 Task: Sort the products by price (lowest first).
Action: Mouse moved to (24, 83)
Screenshot: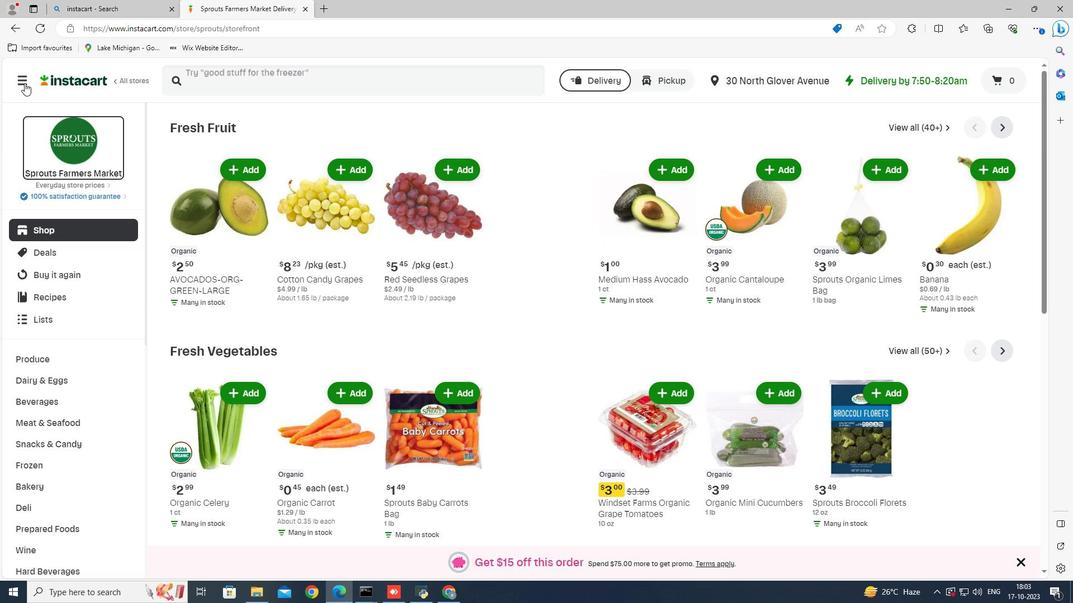
Action: Mouse pressed left at (24, 83)
Screenshot: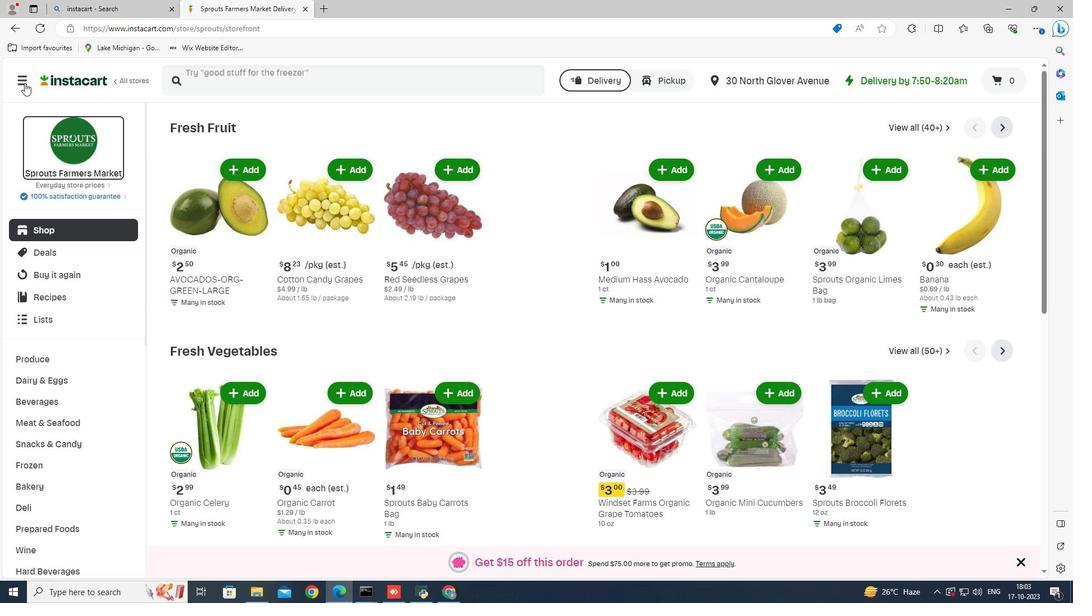 
Action: Mouse moved to (49, 310)
Screenshot: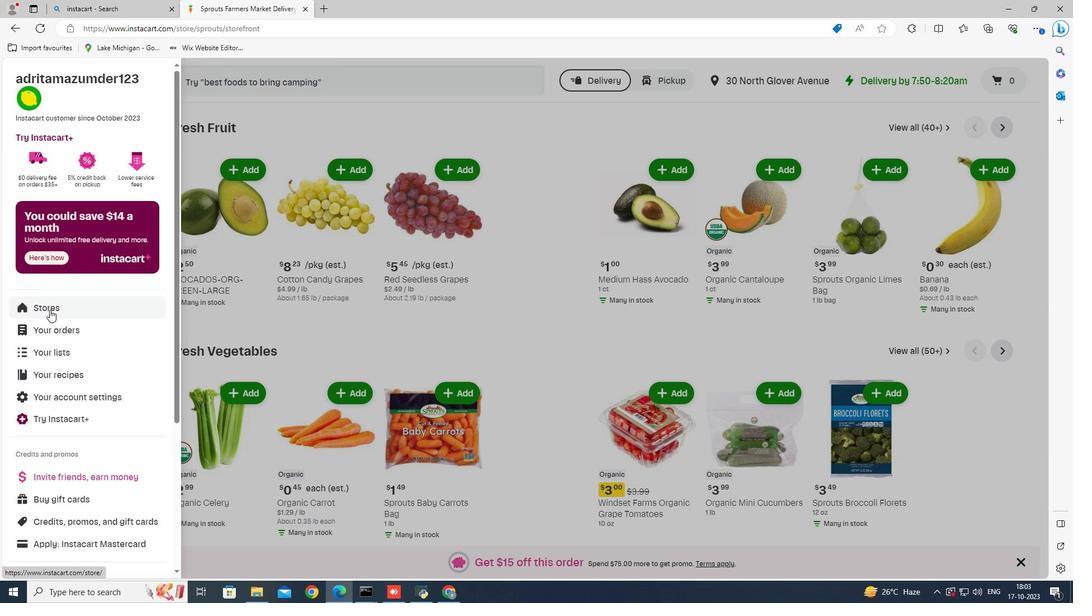 
Action: Mouse pressed left at (49, 310)
Screenshot: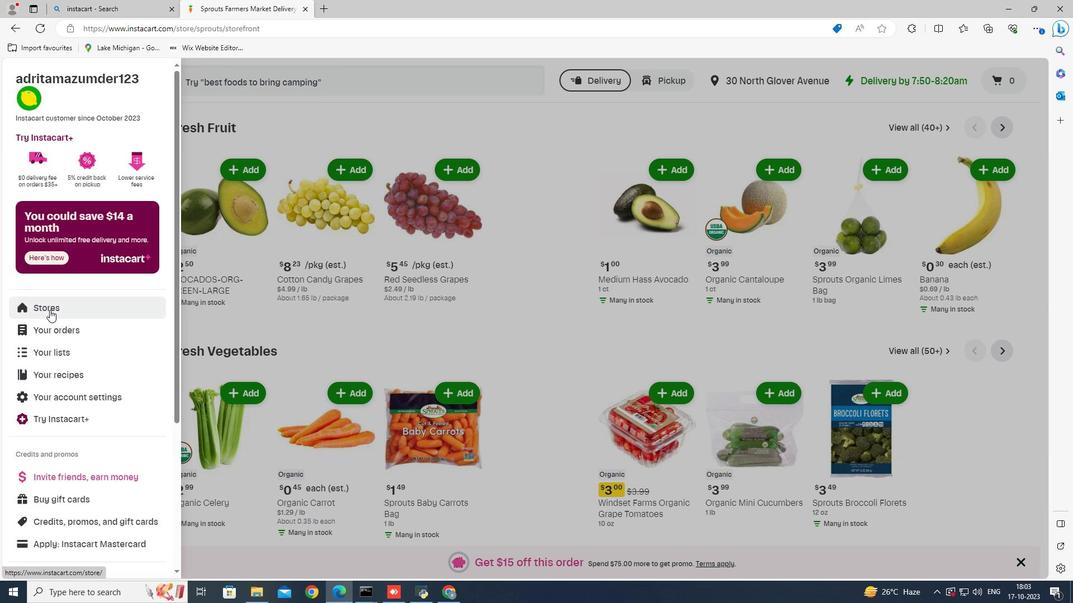 
Action: Mouse moved to (258, 121)
Screenshot: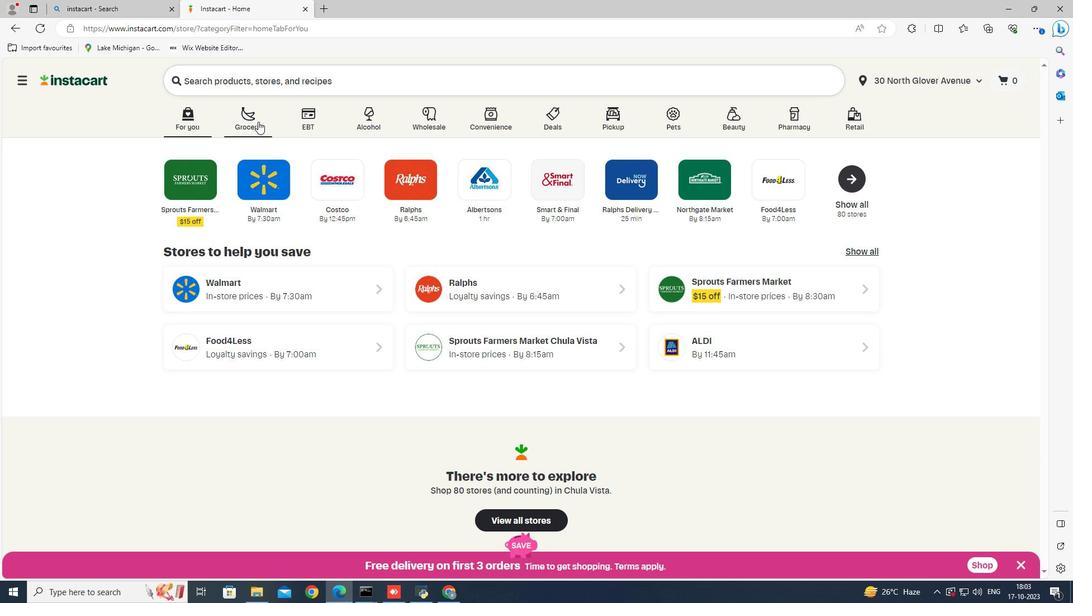 
Action: Mouse pressed left at (258, 121)
Screenshot: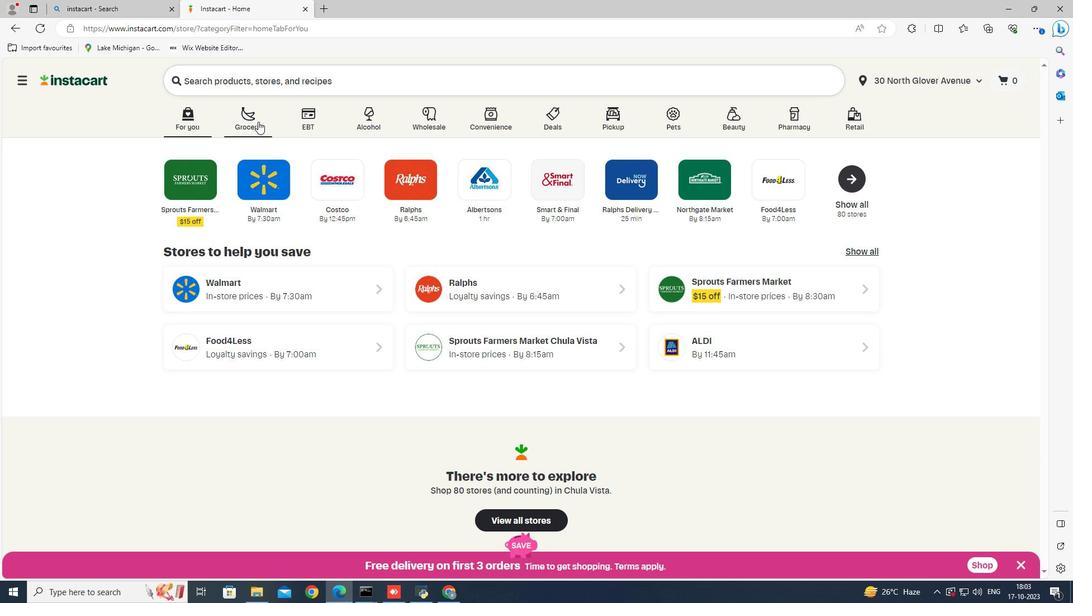 
Action: Mouse moved to (748, 242)
Screenshot: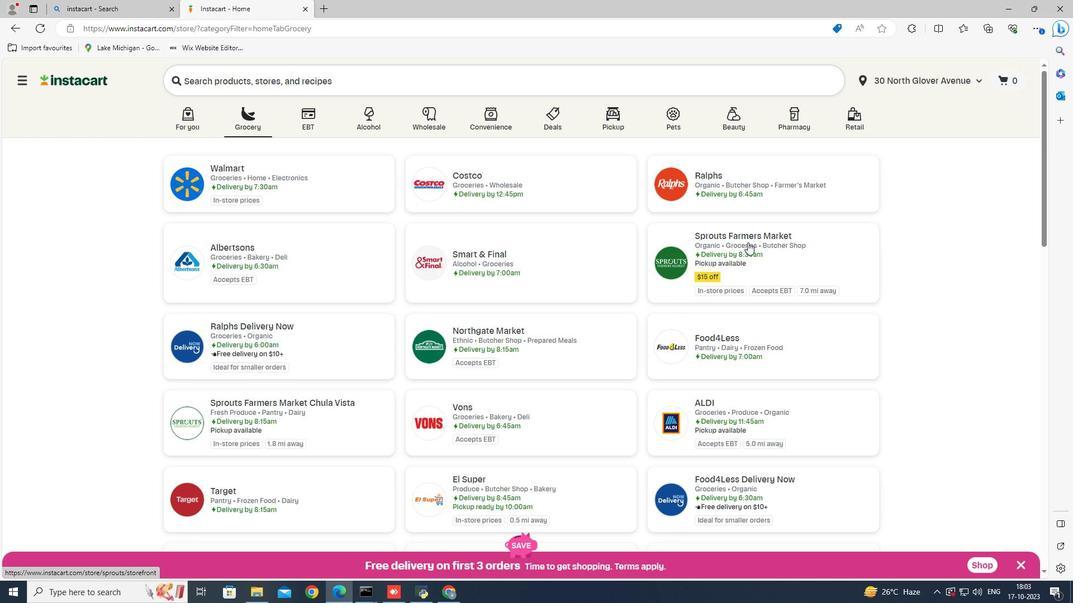 
Action: Mouse pressed left at (748, 242)
Screenshot: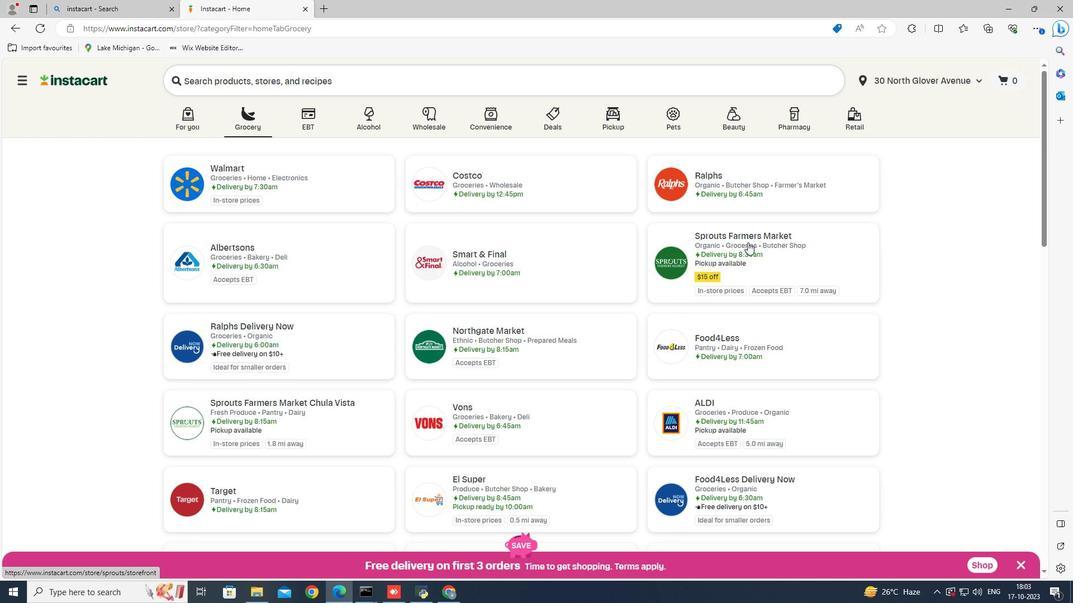 
Action: Mouse moved to (59, 421)
Screenshot: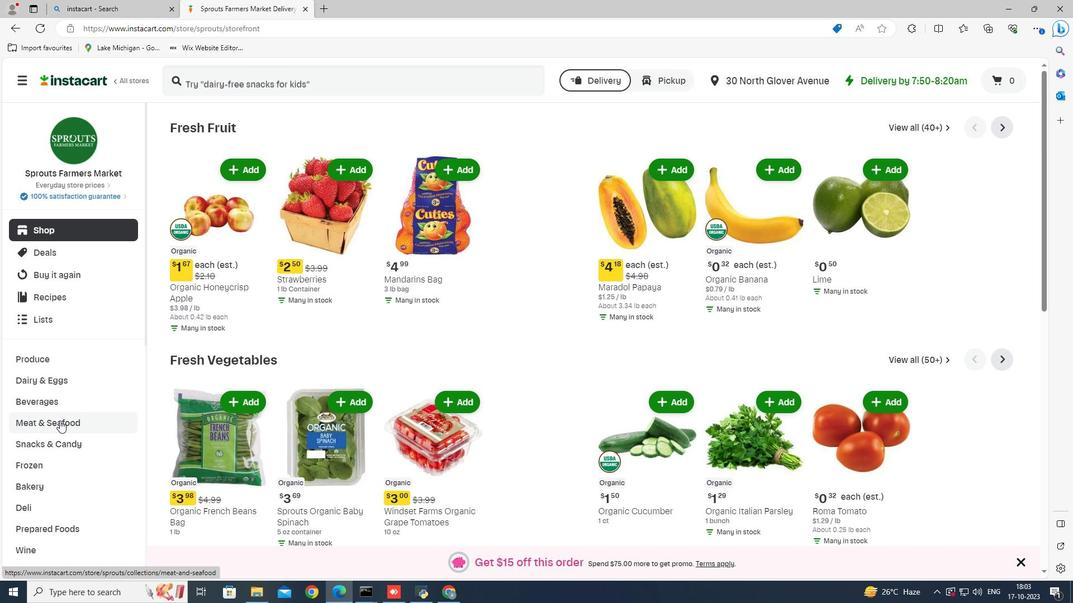 
Action: Mouse pressed left at (59, 421)
Screenshot: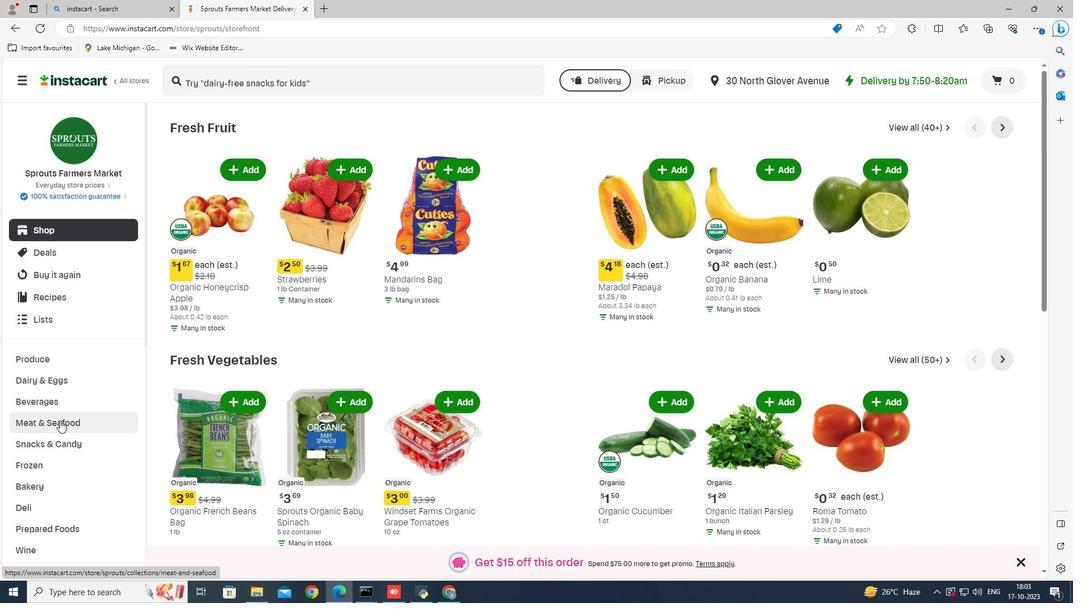
Action: Mouse moved to (336, 154)
Screenshot: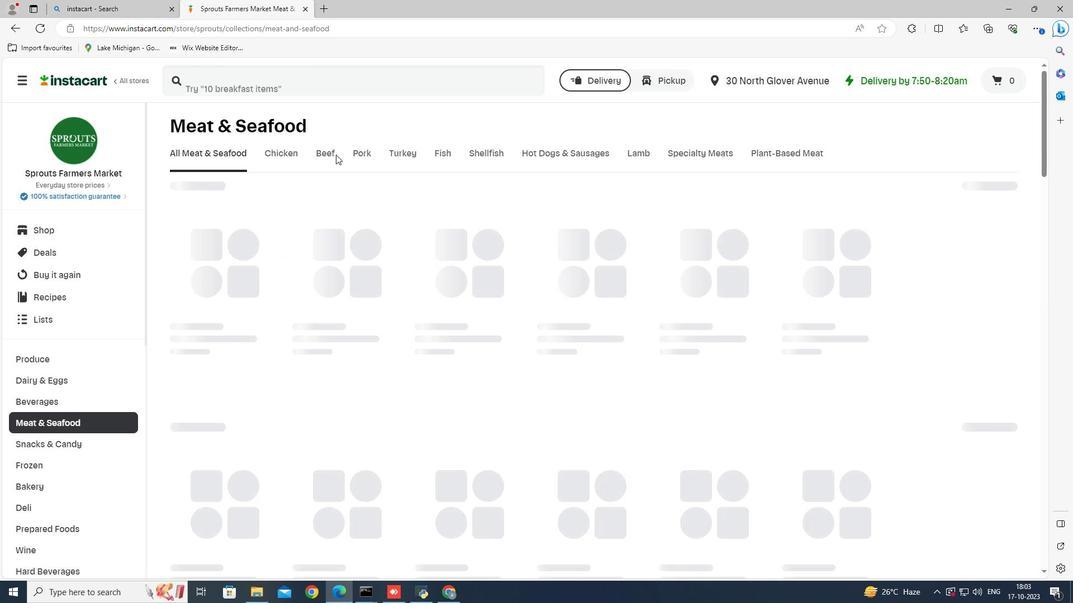 
Action: Mouse pressed left at (336, 154)
Screenshot: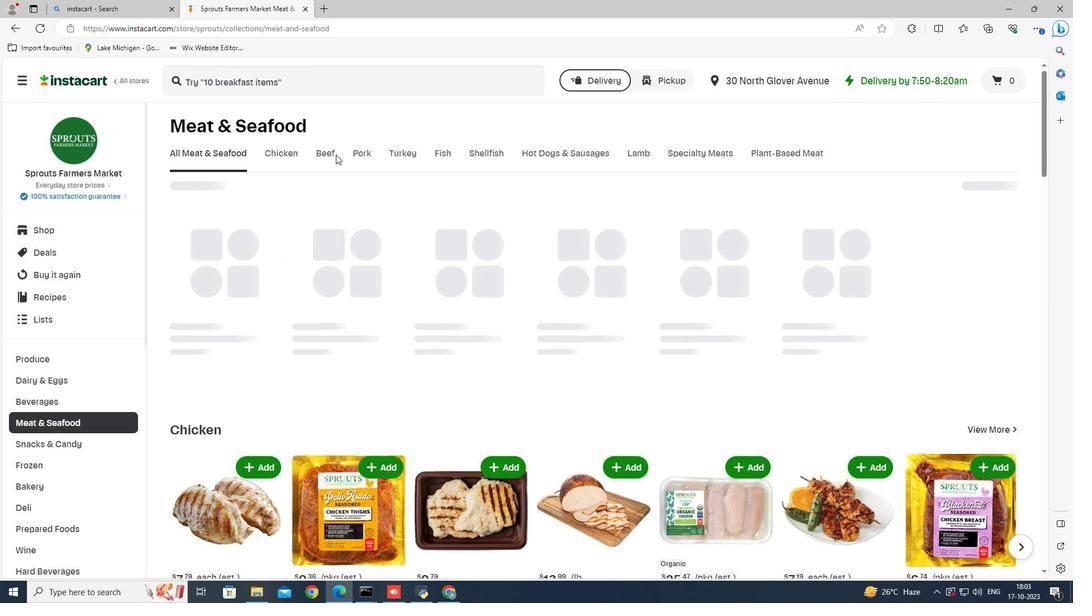
Action: Mouse moved to (324, 152)
Screenshot: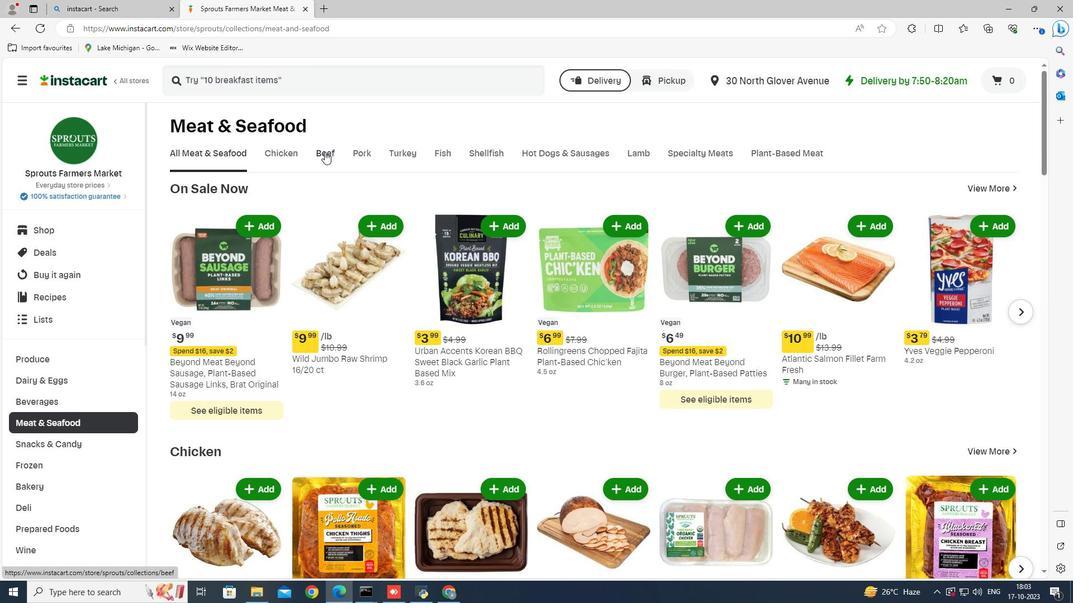 
Action: Mouse pressed left at (324, 152)
Screenshot: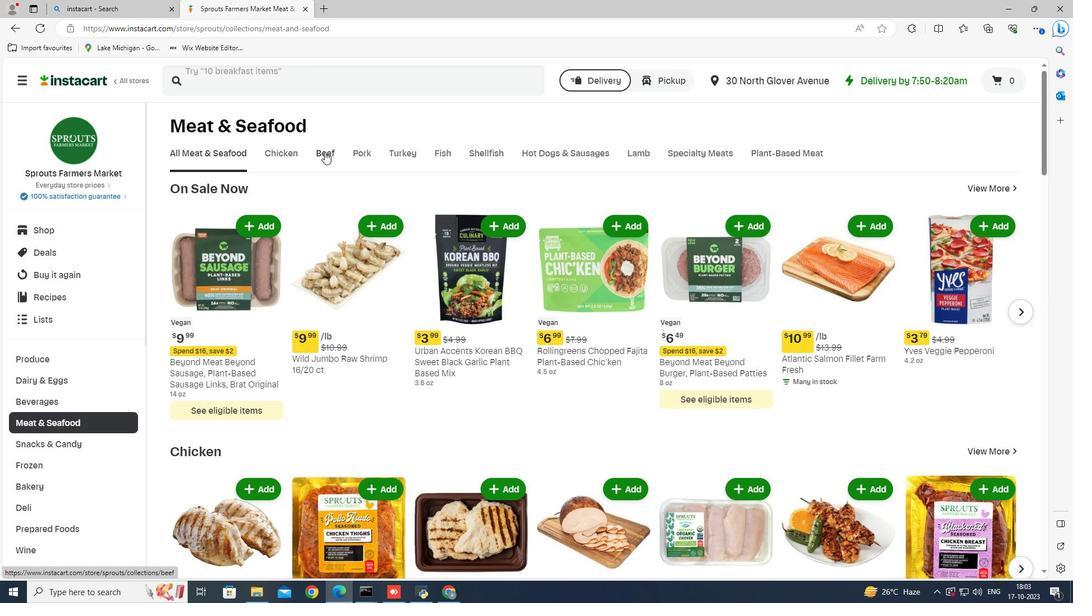 
Action: Mouse moved to (597, 200)
Screenshot: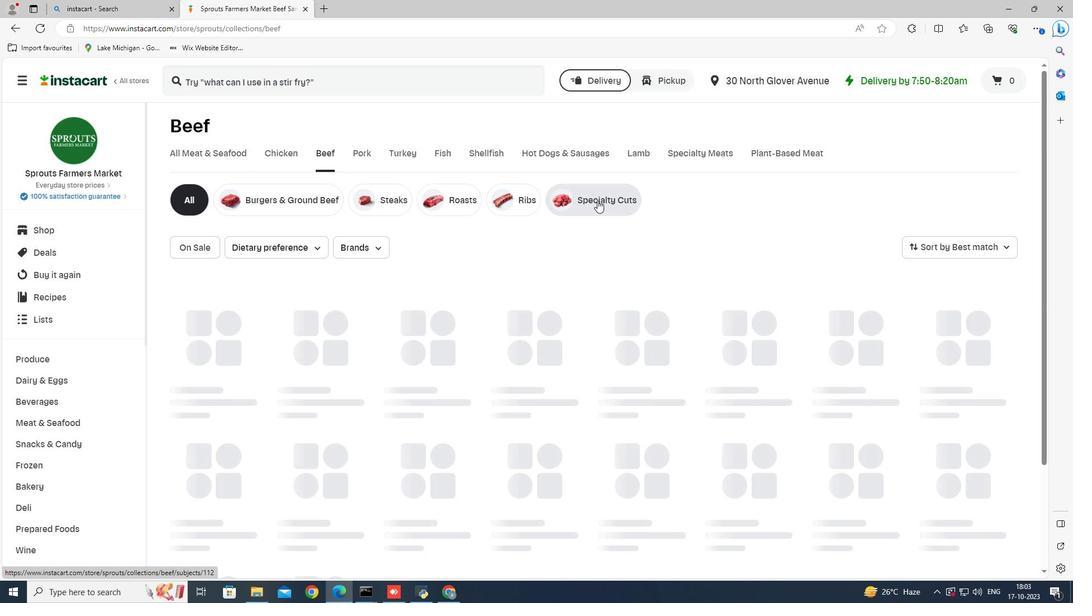 
Action: Mouse pressed left at (597, 200)
Screenshot: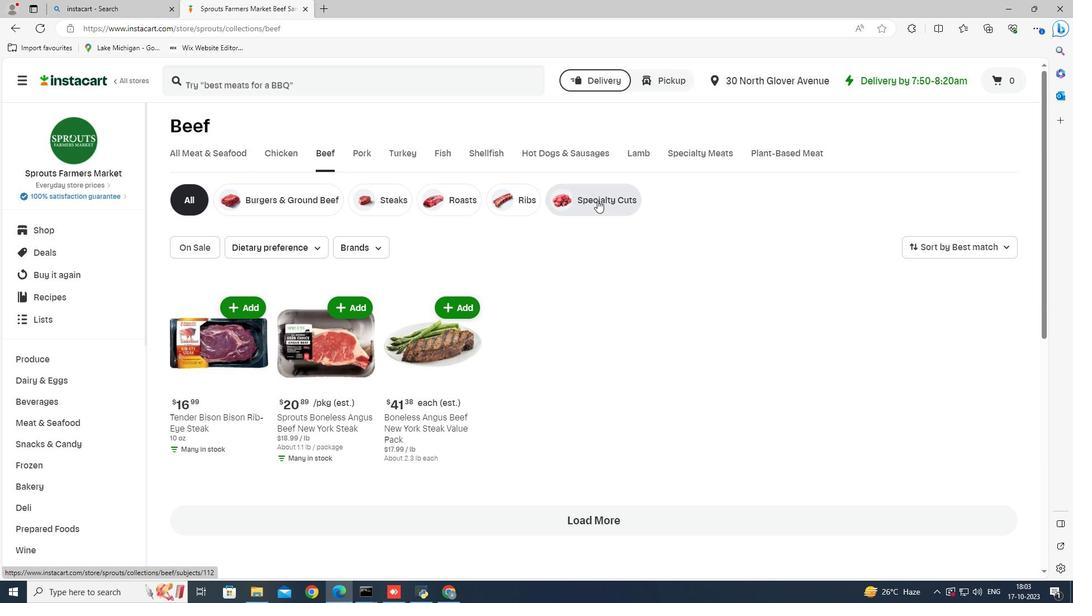 
Action: Mouse moved to (1011, 244)
Screenshot: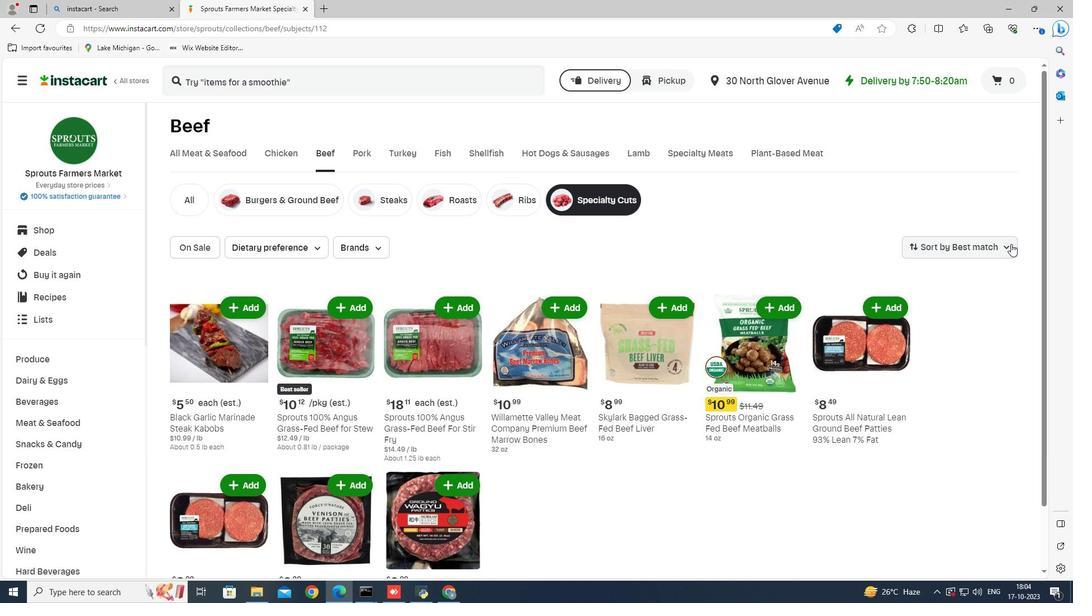 
Action: Mouse pressed left at (1011, 244)
Screenshot: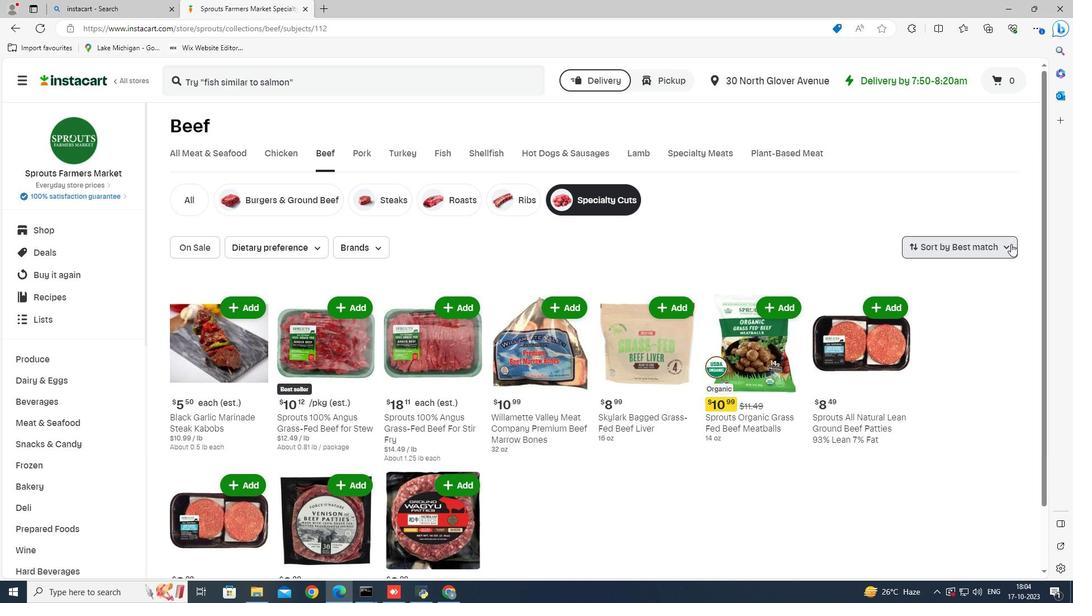 
Action: Mouse moved to (973, 301)
Screenshot: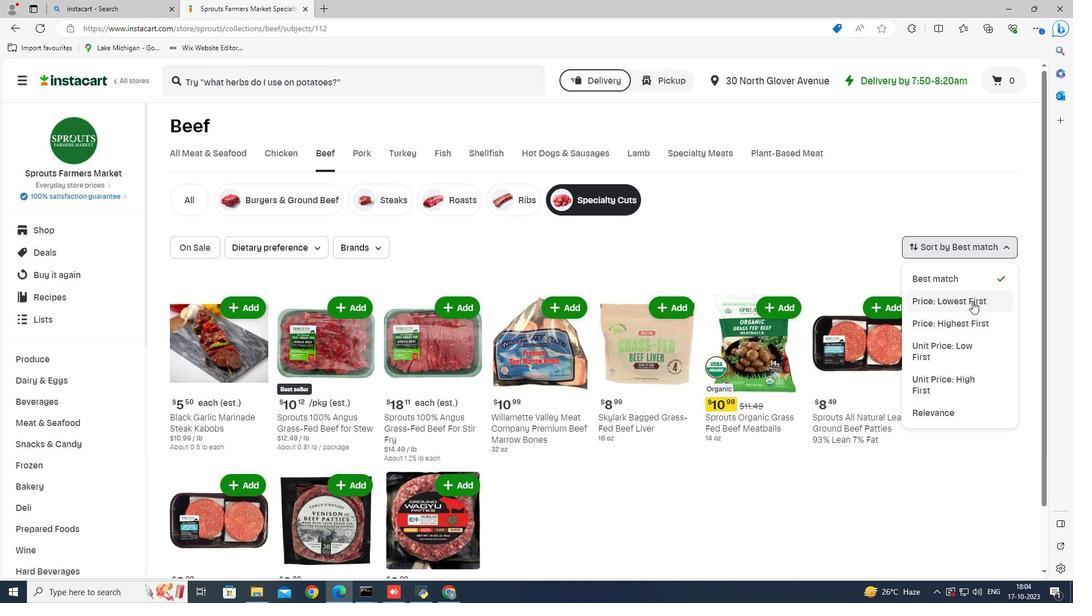 
Action: Mouse pressed left at (973, 301)
Screenshot: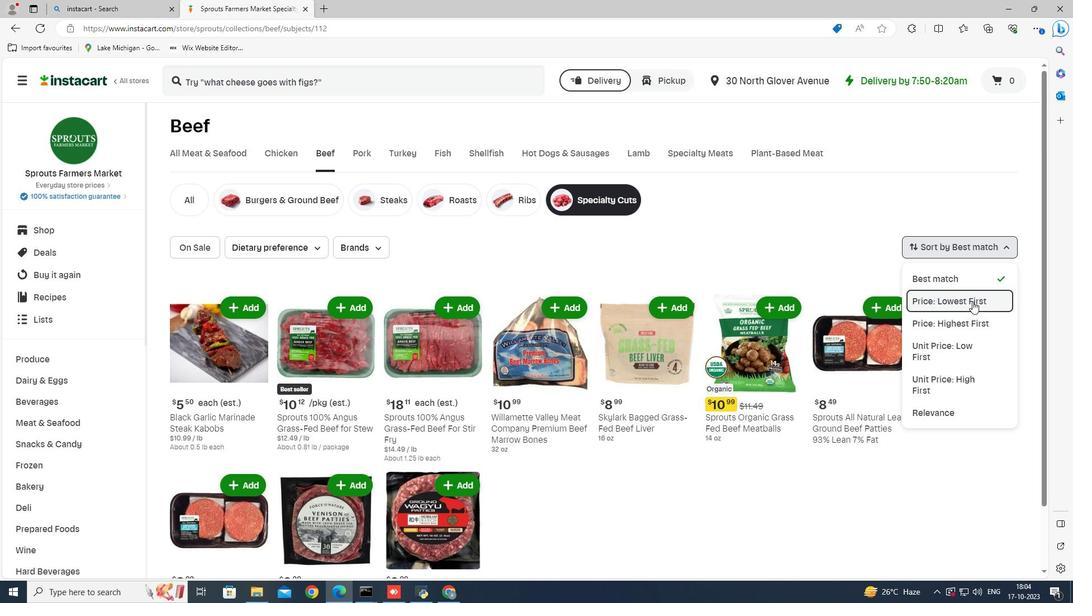 
Action: Mouse moved to (935, 286)
Screenshot: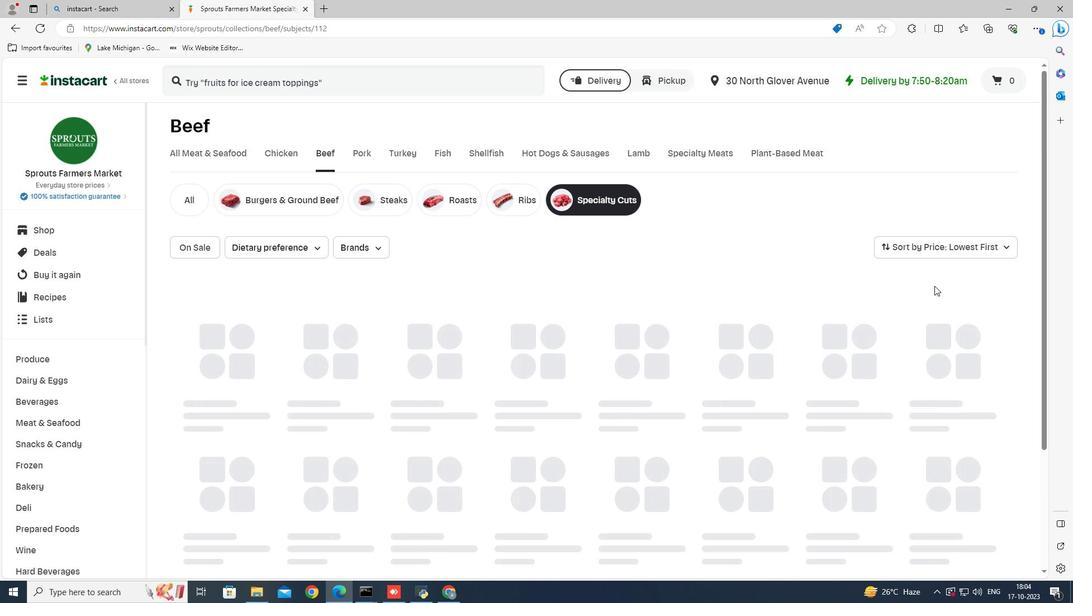 
